 Task: Create a due date automation trigger when advanced on, on the wednesday after a card is due add dates without a start date at 11:00 AM.
Action: Mouse moved to (1155, 81)
Screenshot: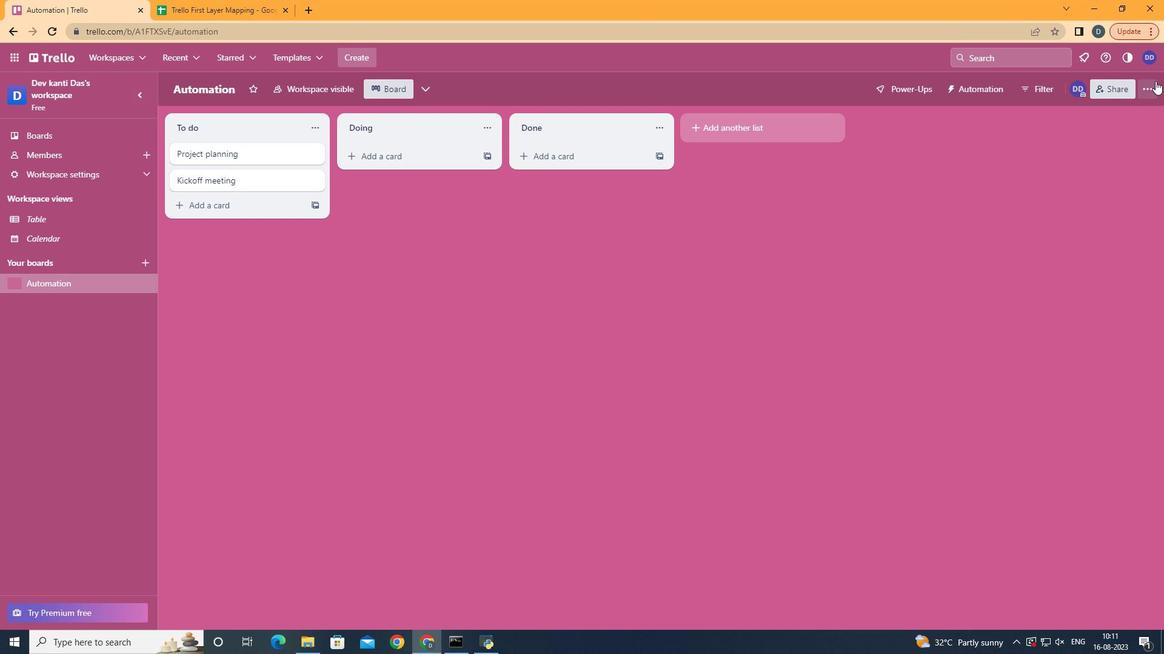 
Action: Mouse pressed left at (1155, 81)
Screenshot: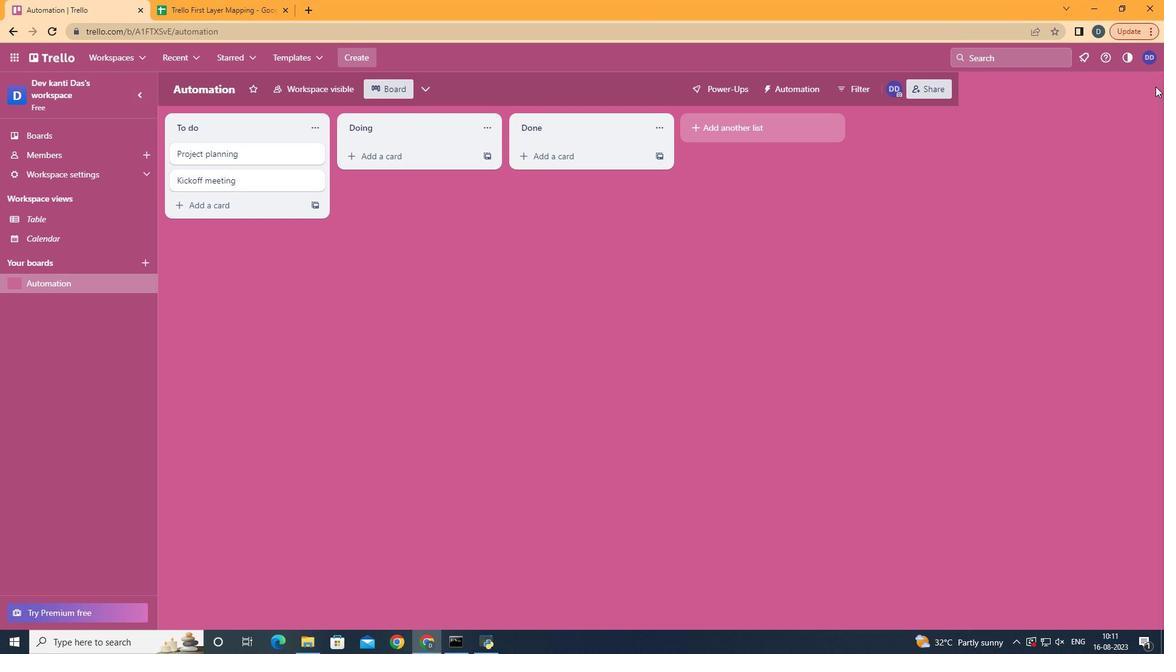 
Action: Mouse moved to (1055, 253)
Screenshot: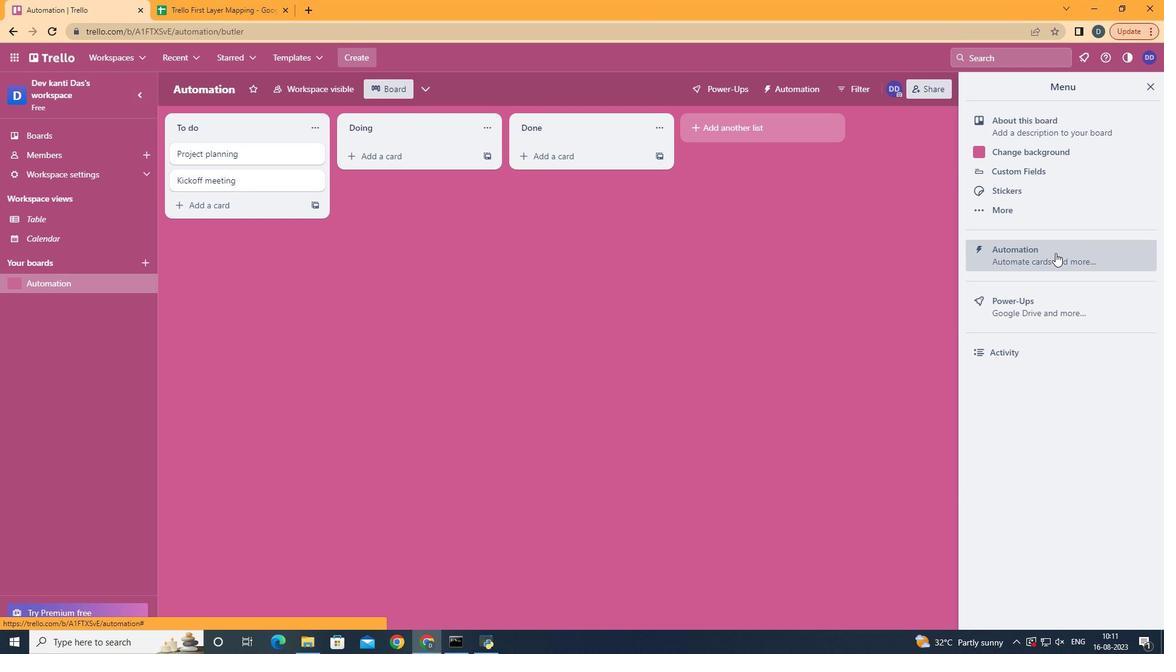 
Action: Mouse pressed left at (1055, 253)
Screenshot: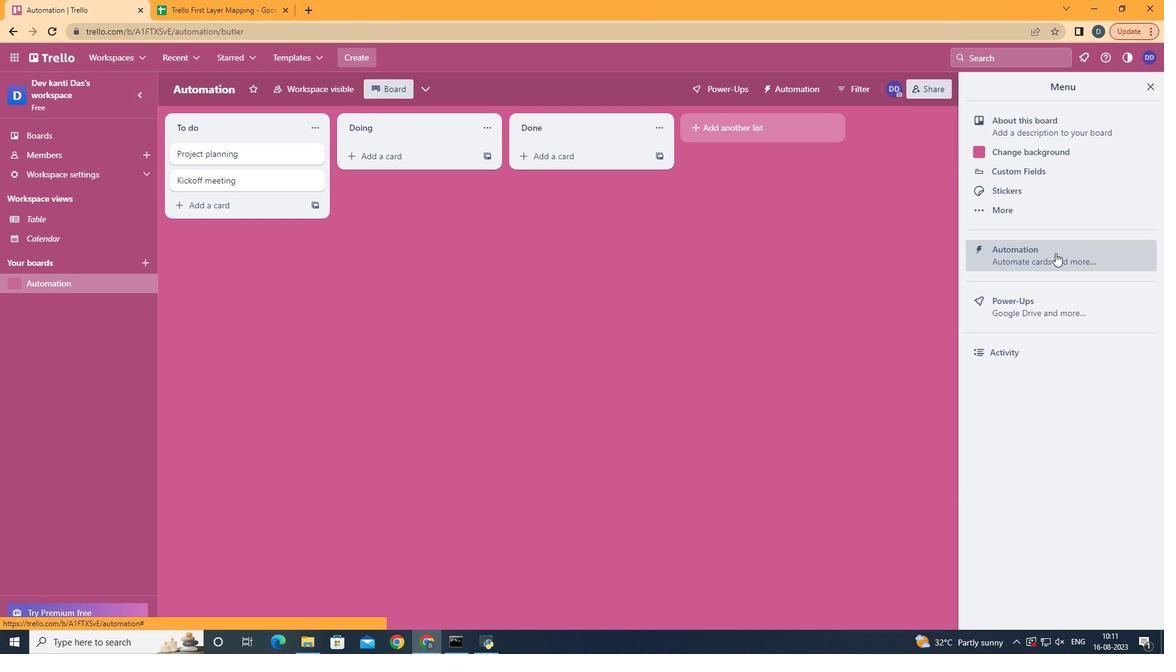 
Action: Mouse moved to (233, 243)
Screenshot: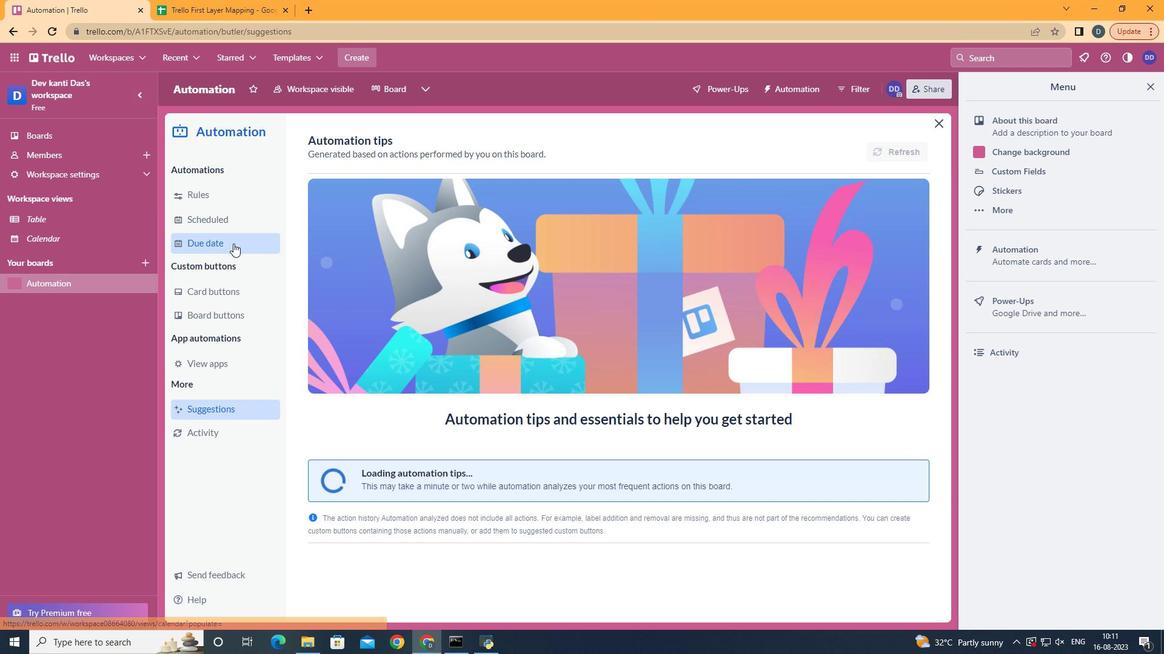 
Action: Mouse pressed left at (233, 243)
Screenshot: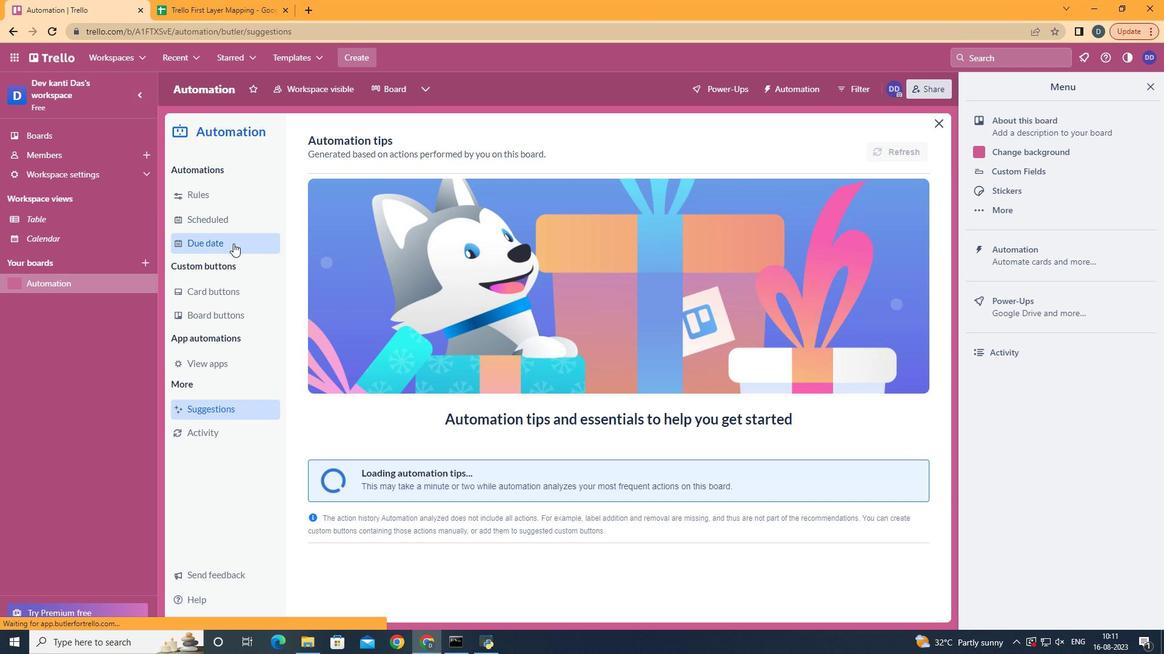 
Action: Mouse moved to (868, 144)
Screenshot: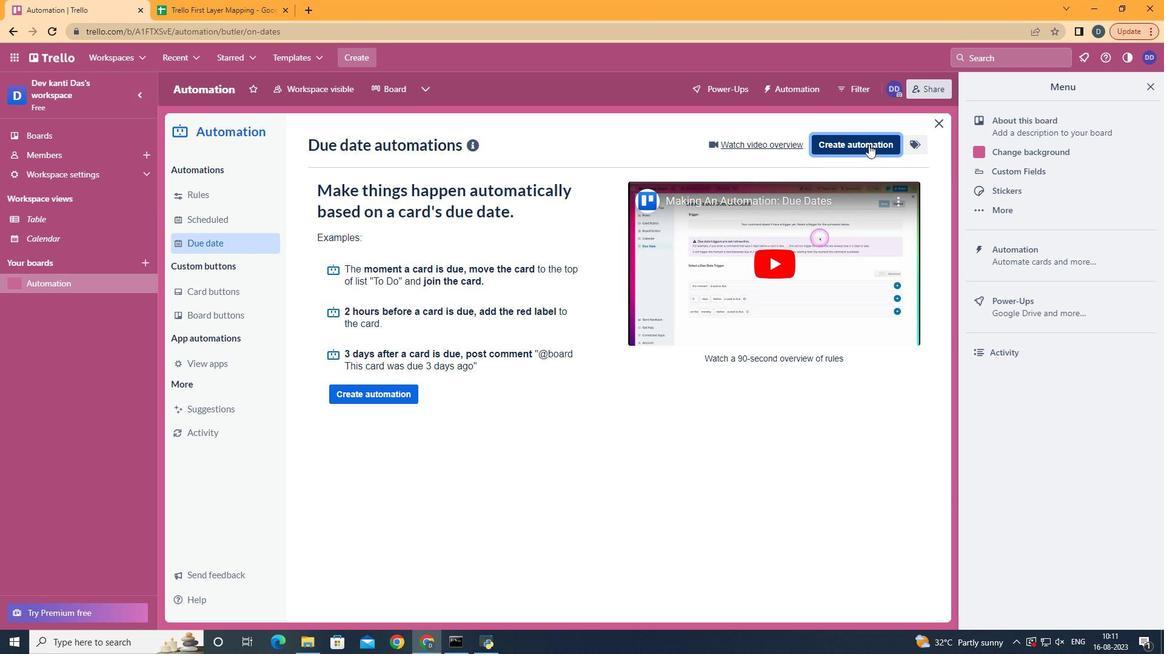 
Action: Mouse pressed left at (868, 144)
Screenshot: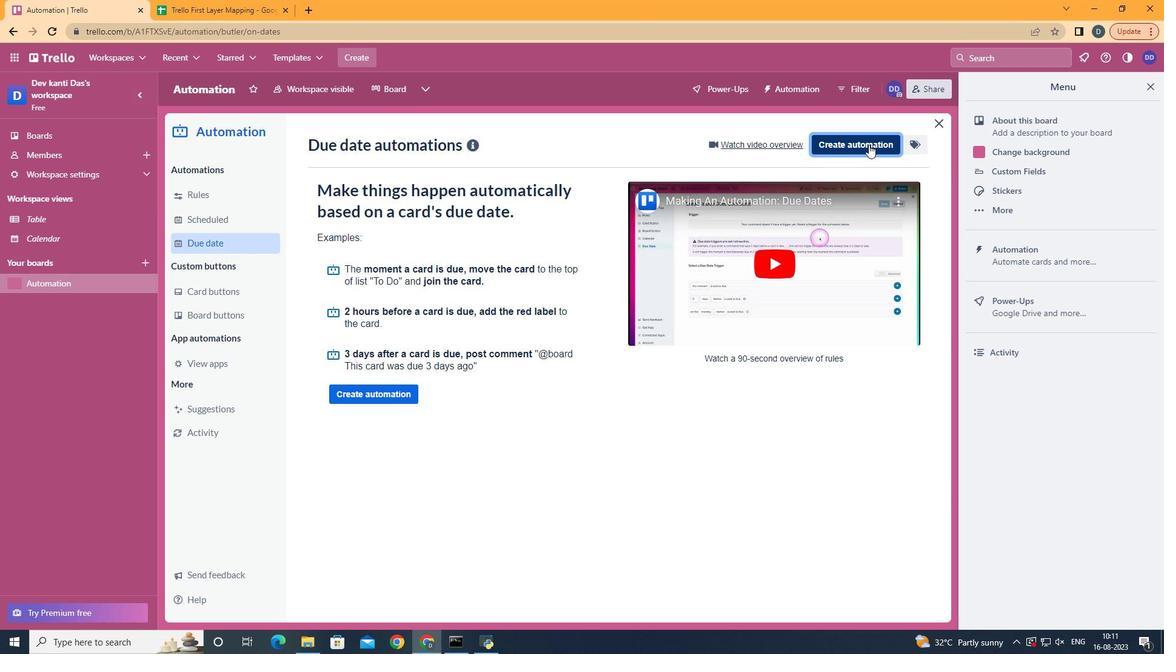 
Action: Mouse moved to (609, 264)
Screenshot: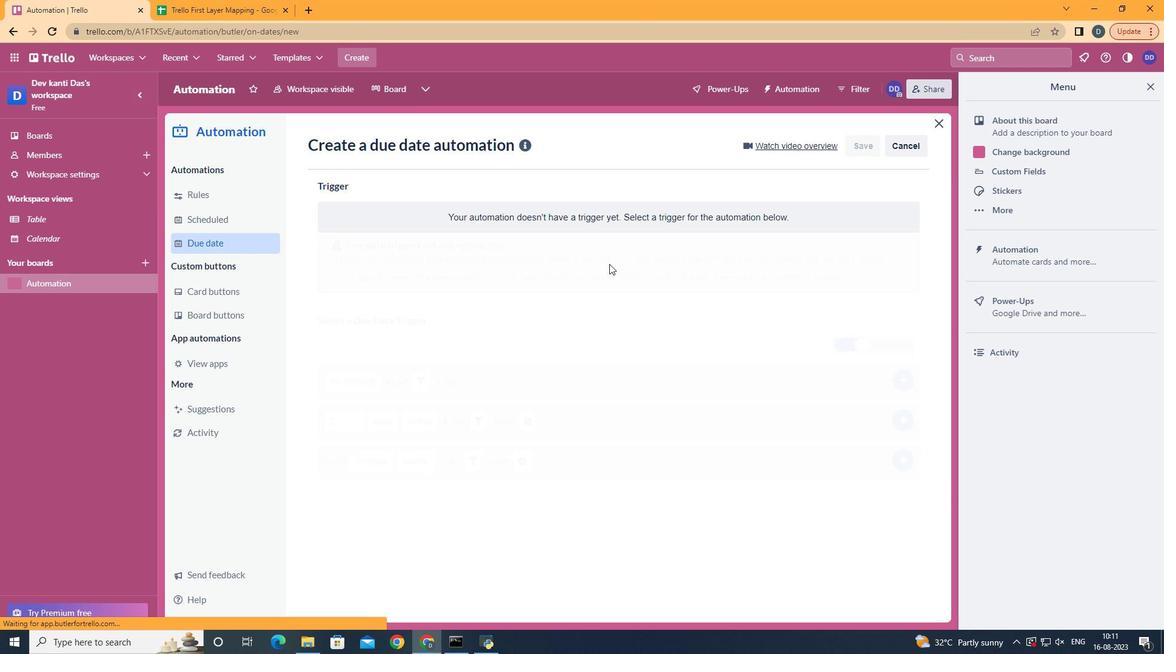 
Action: Mouse pressed left at (609, 264)
Screenshot: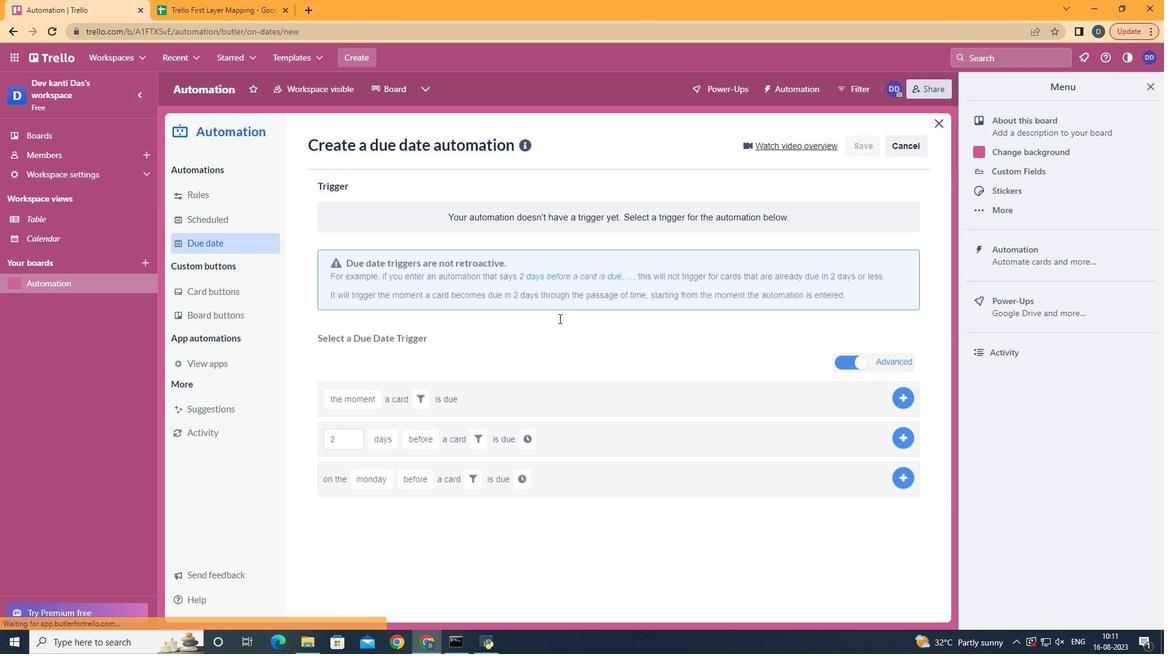 
Action: Mouse moved to (407, 355)
Screenshot: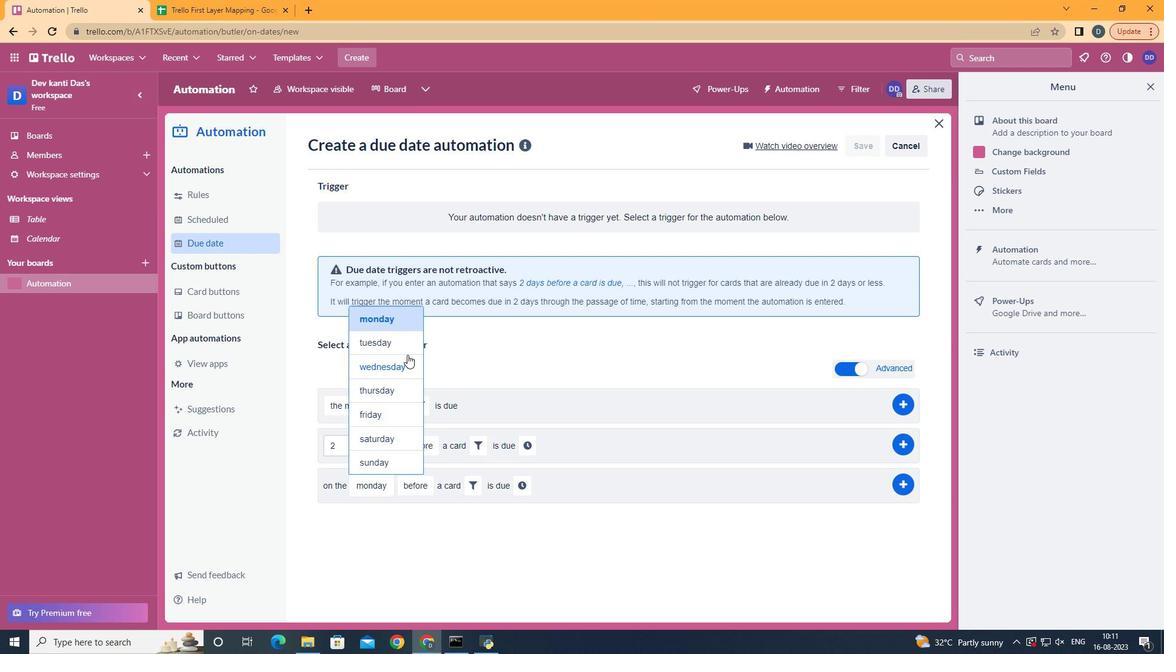 
Action: Mouse pressed left at (407, 355)
Screenshot: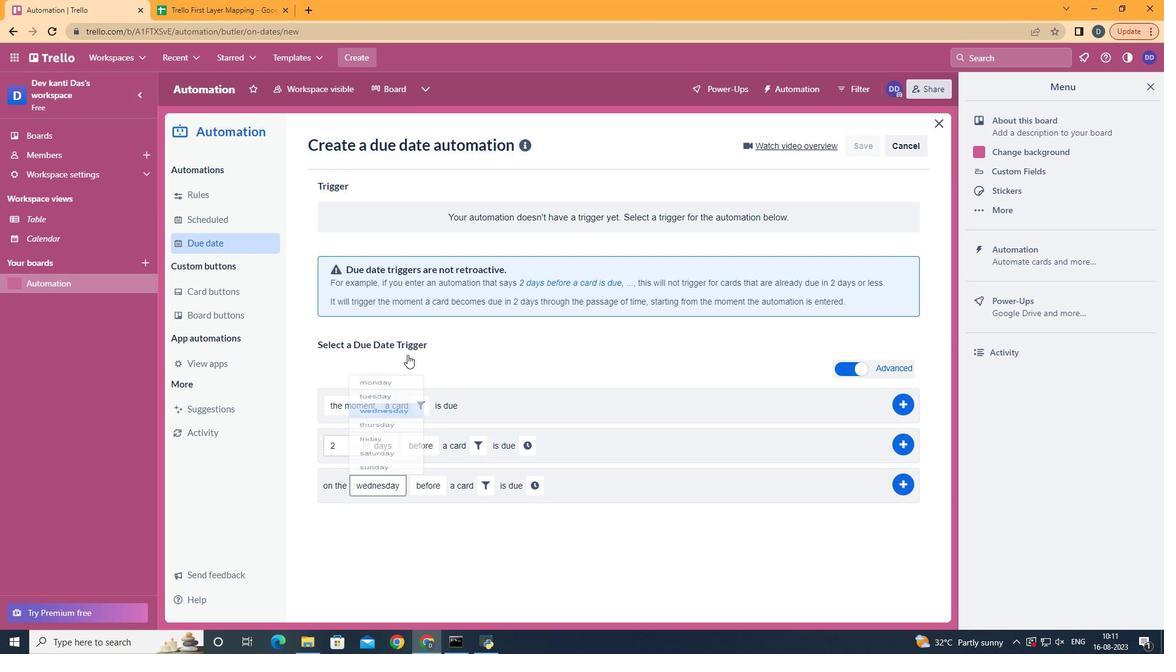 
Action: Mouse moved to (433, 528)
Screenshot: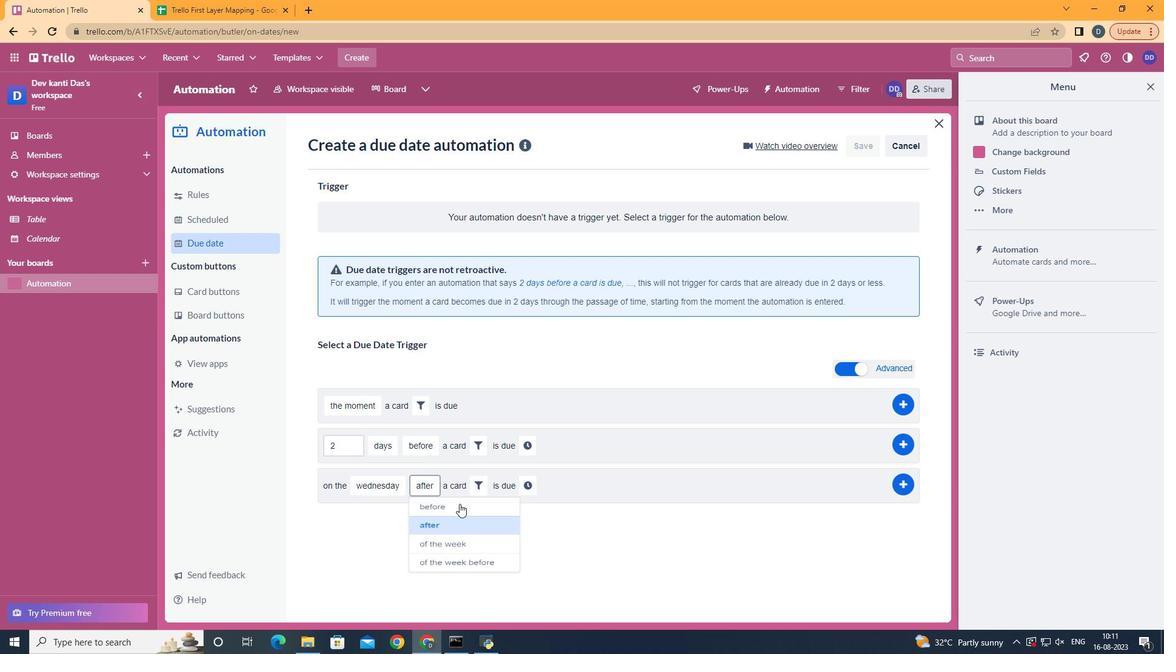 
Action: Mouse pressed left at (433, 528)
Screenshot: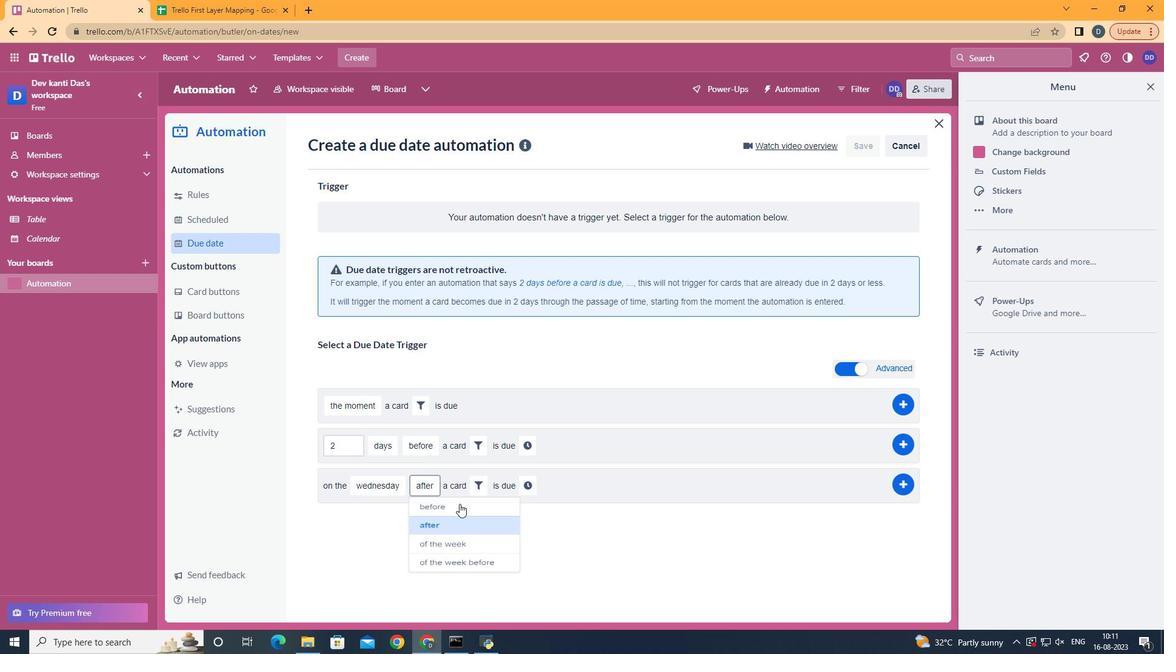 
Action: Mouse moved to (470, 488)
Screenshot: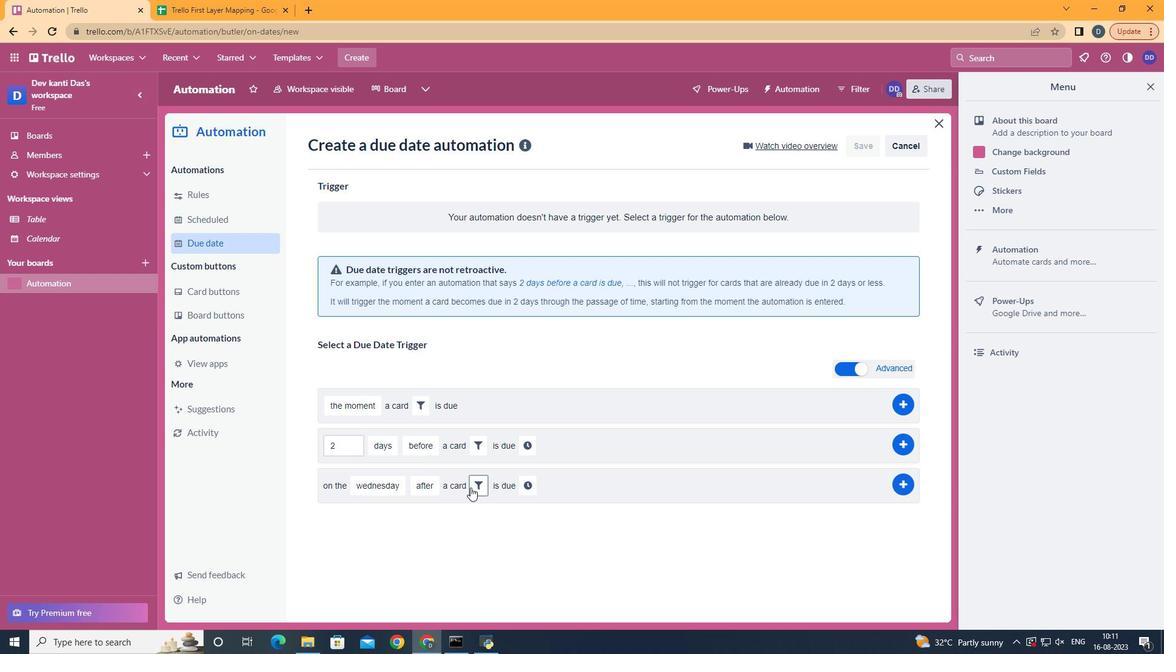 
Action: Mouse pressed left at (470, 488)
Screenshot: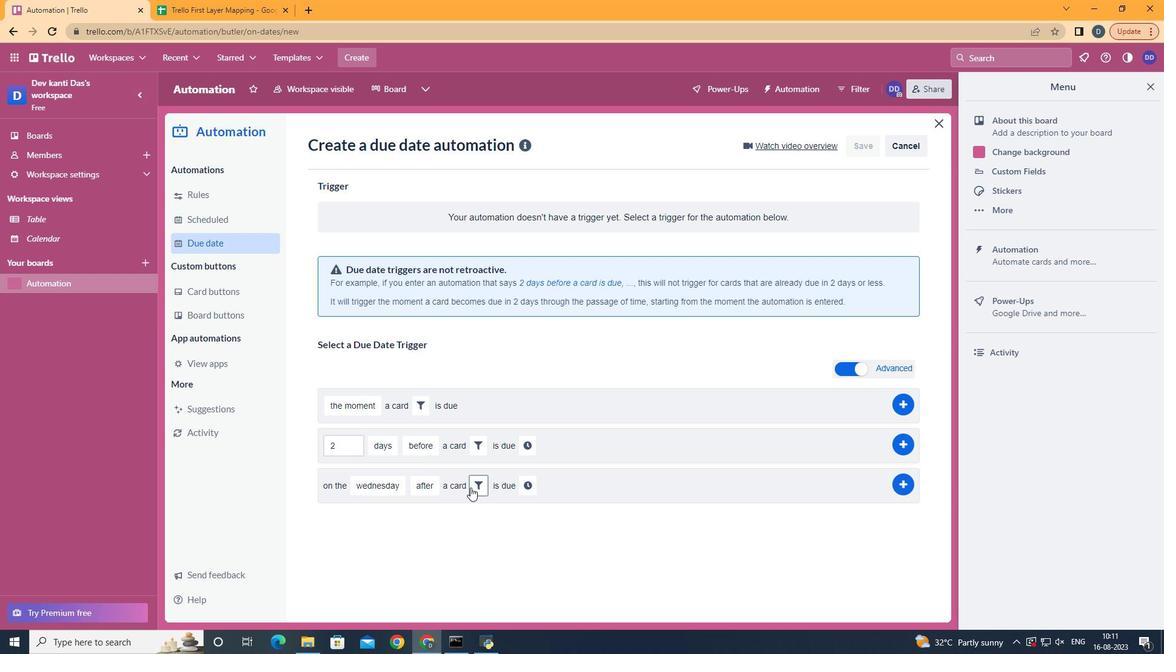 
Action: Mouse moved to (544, 529)
Screenshot: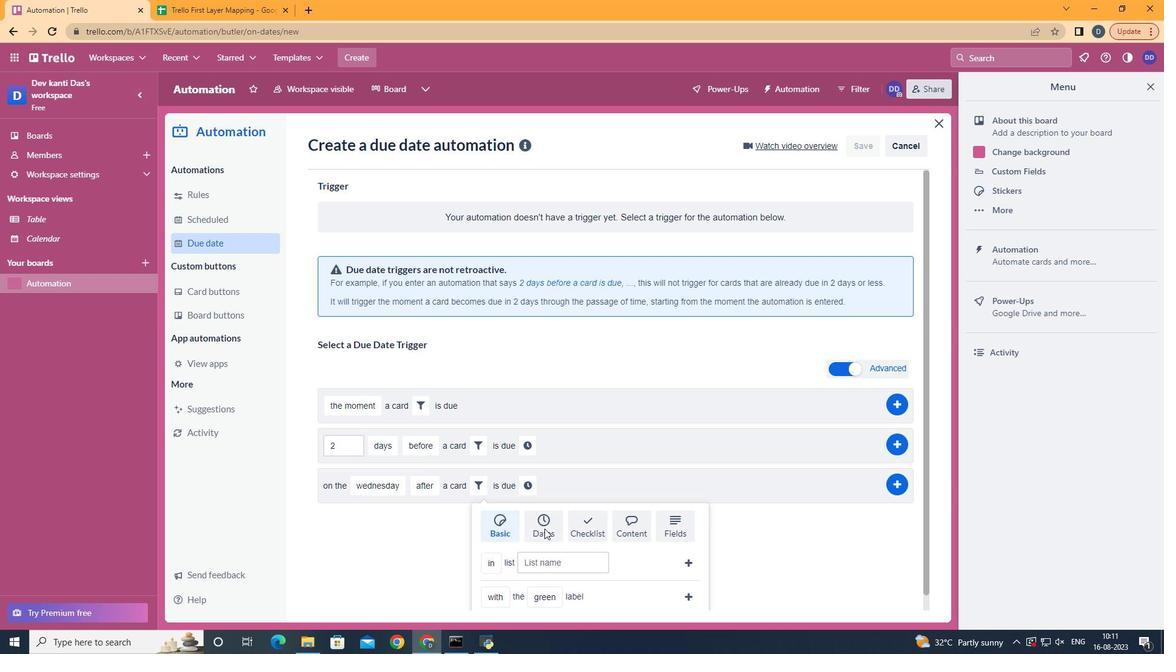 
Action: Mouse pressed left at (544, 529)
Screenshot: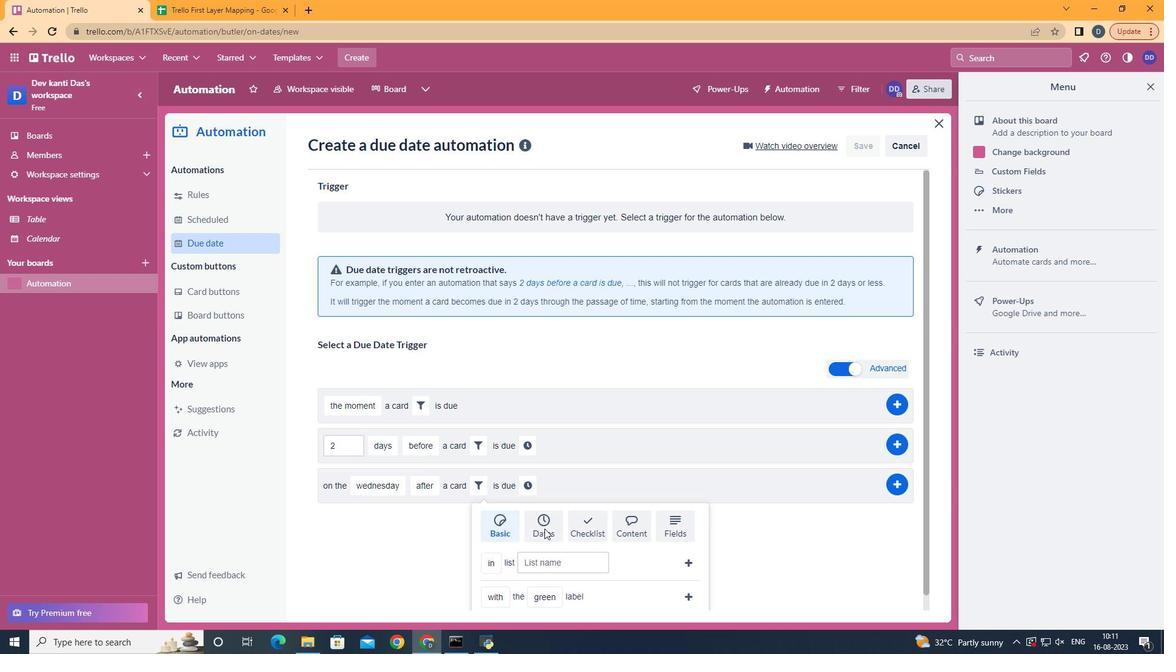 
Action: Mouse scrolled (544, 528) with delta (0, 0)
Screenshot: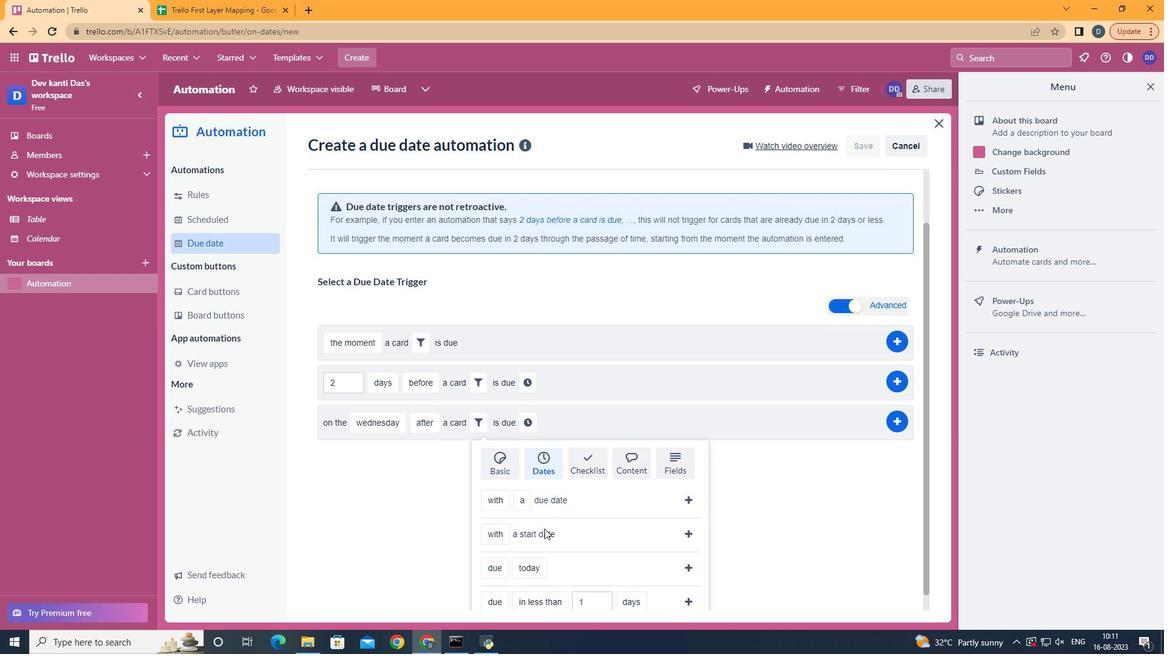 
Action: Mouse scrolled (544, 528) with delta (0, 0)
Screenshot: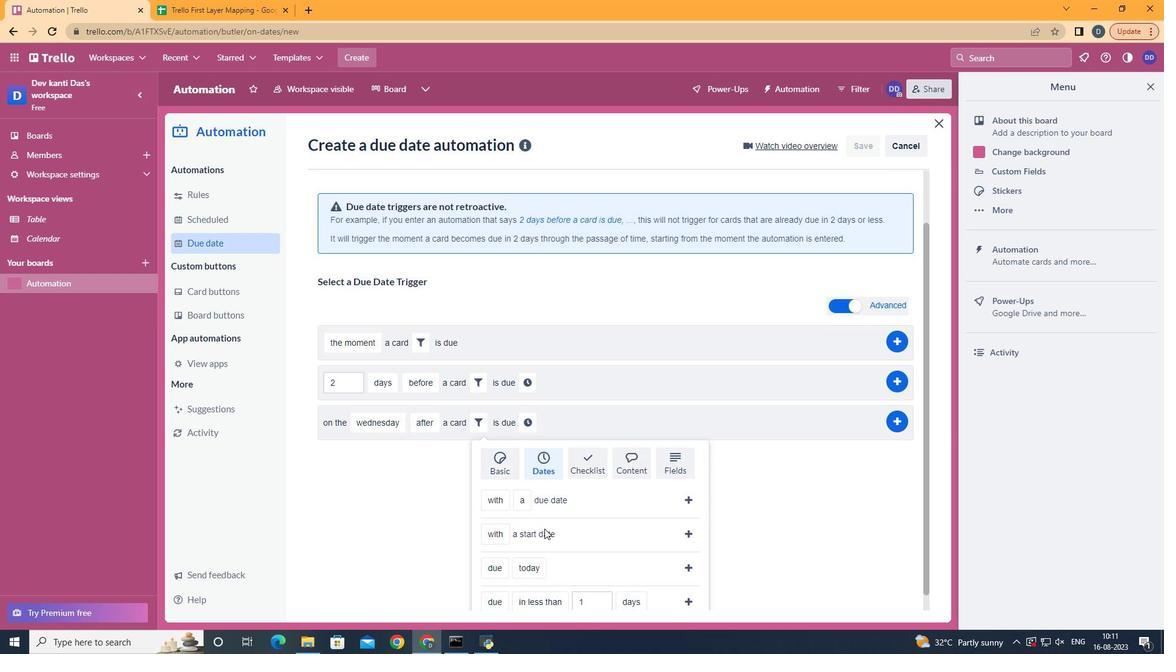 
Action: Mouse scrolled (544, 528) with delta (0, 0)
Screenshot: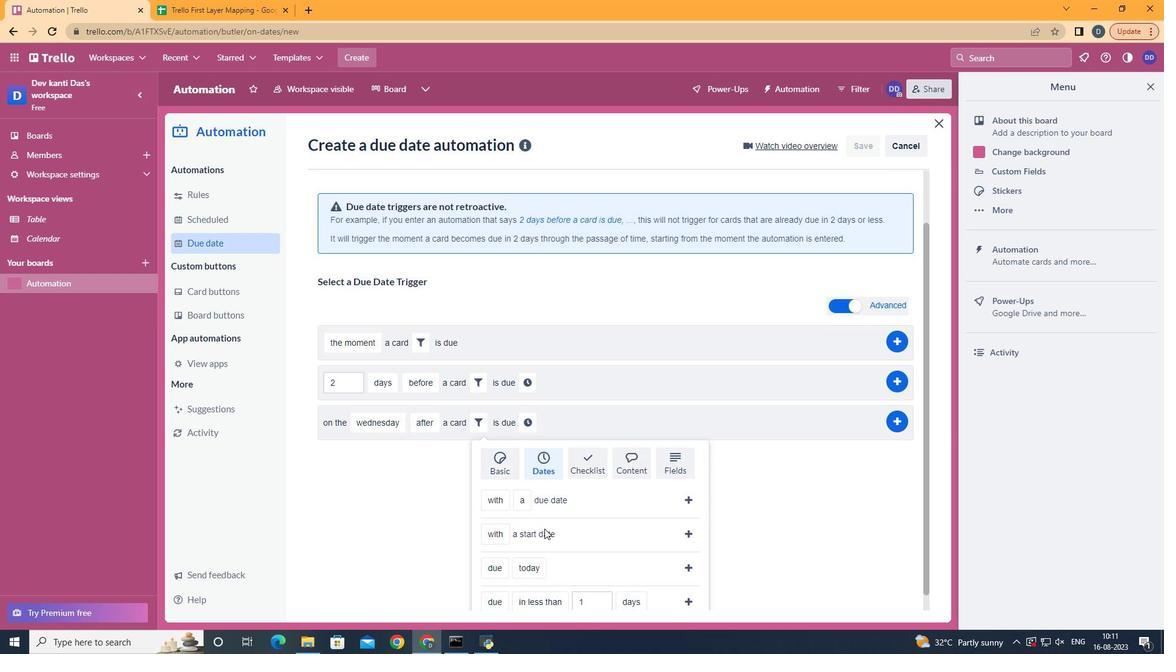 
Action: Mouse scrolled (544, 528) with delta (0, 0)
Screenshot: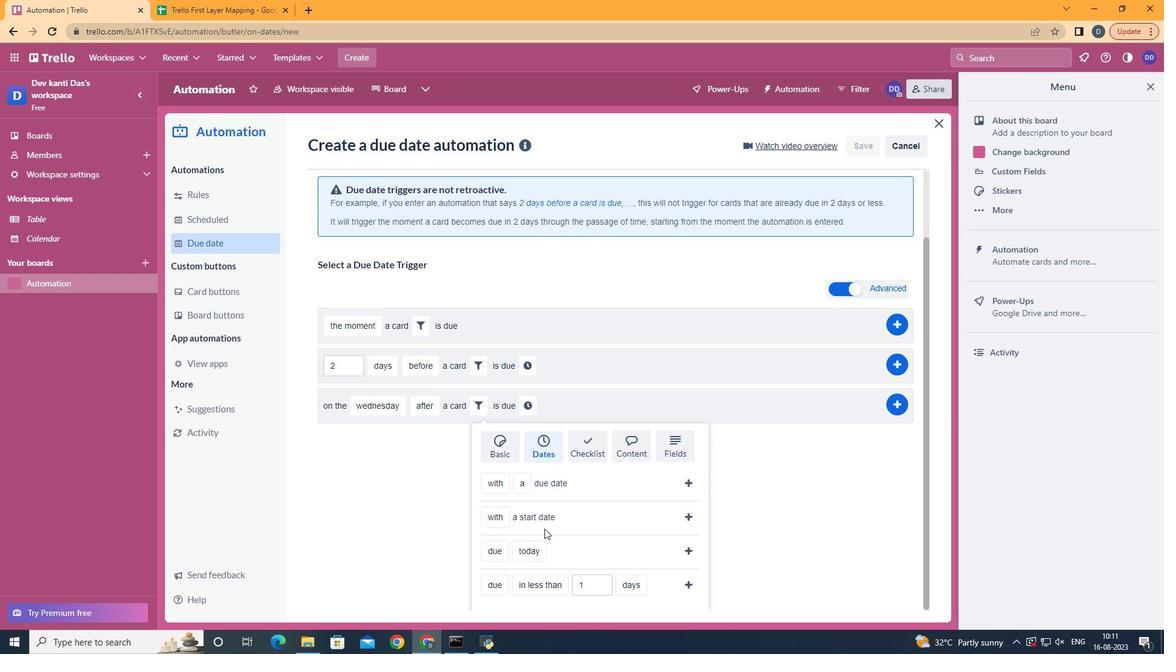 
Action: Mouse scrolled (544, 528) with delta (0, 0)
Screenshot: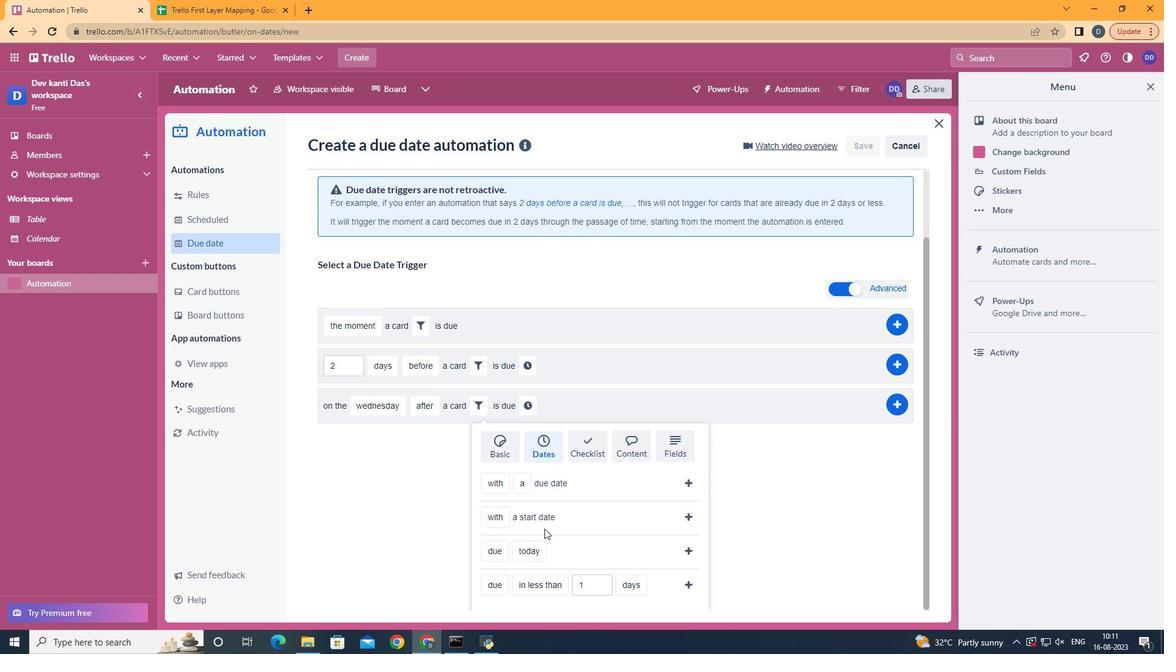 
Action: Mouse moved to (502, 561)
Screenshot: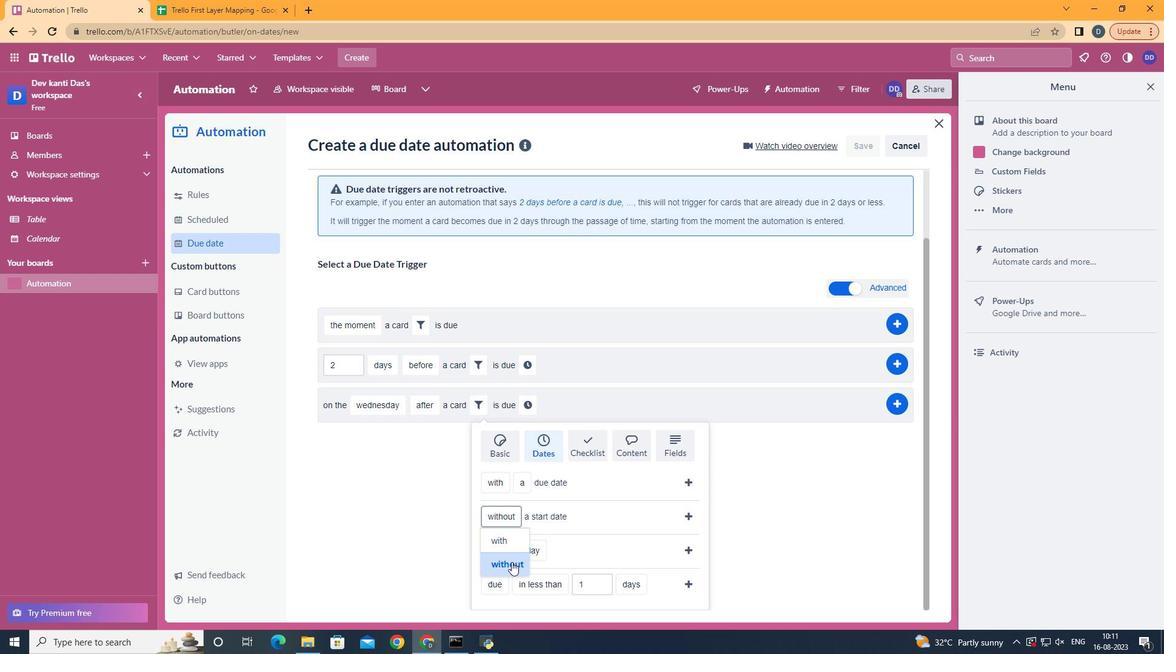 
Action: Mouse pressed left at (502, 561)
Screenshot: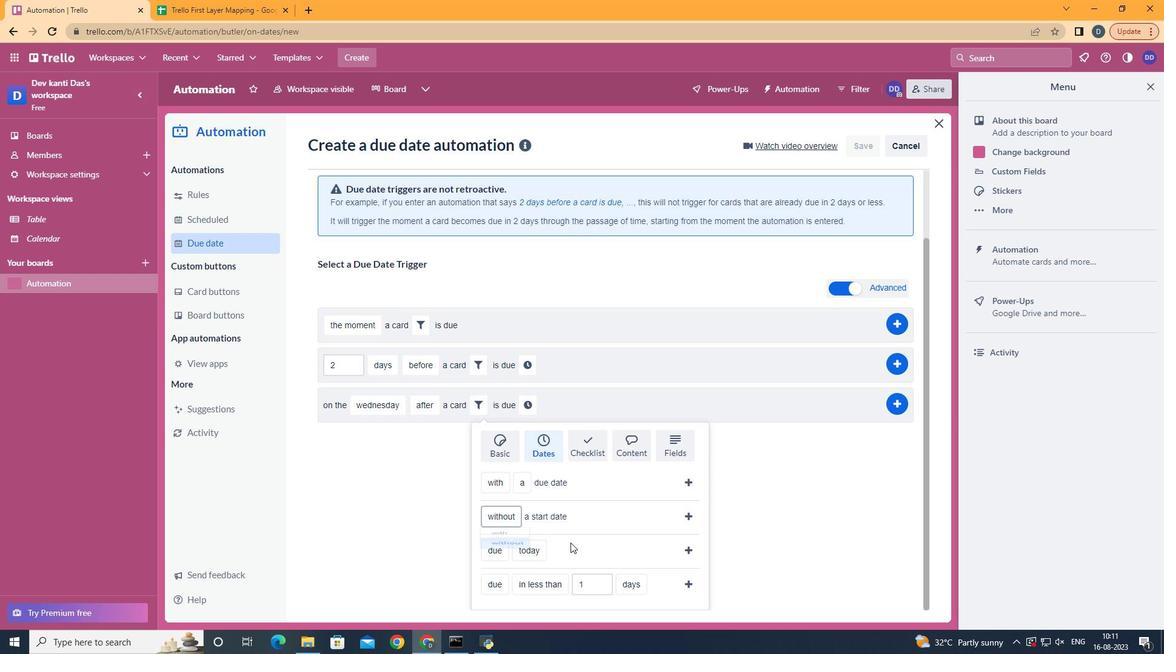 
Action: Mouse moved to (684, 518)
Screenshot: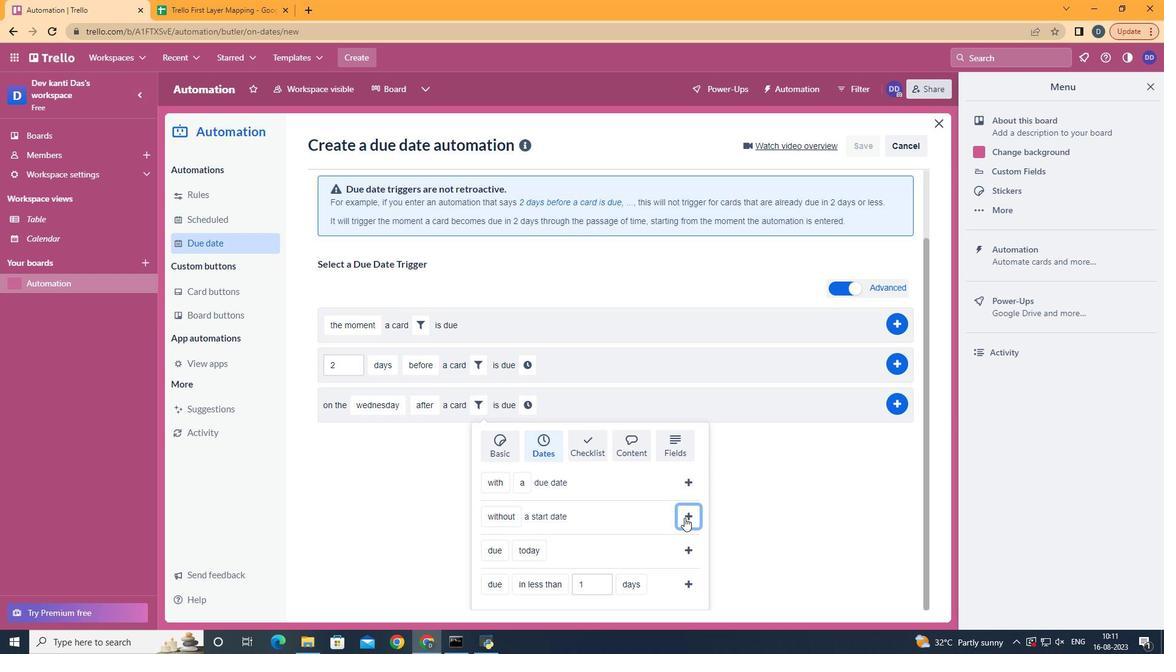
Action: Mouse pressed left at (684, 518)
Screenshot: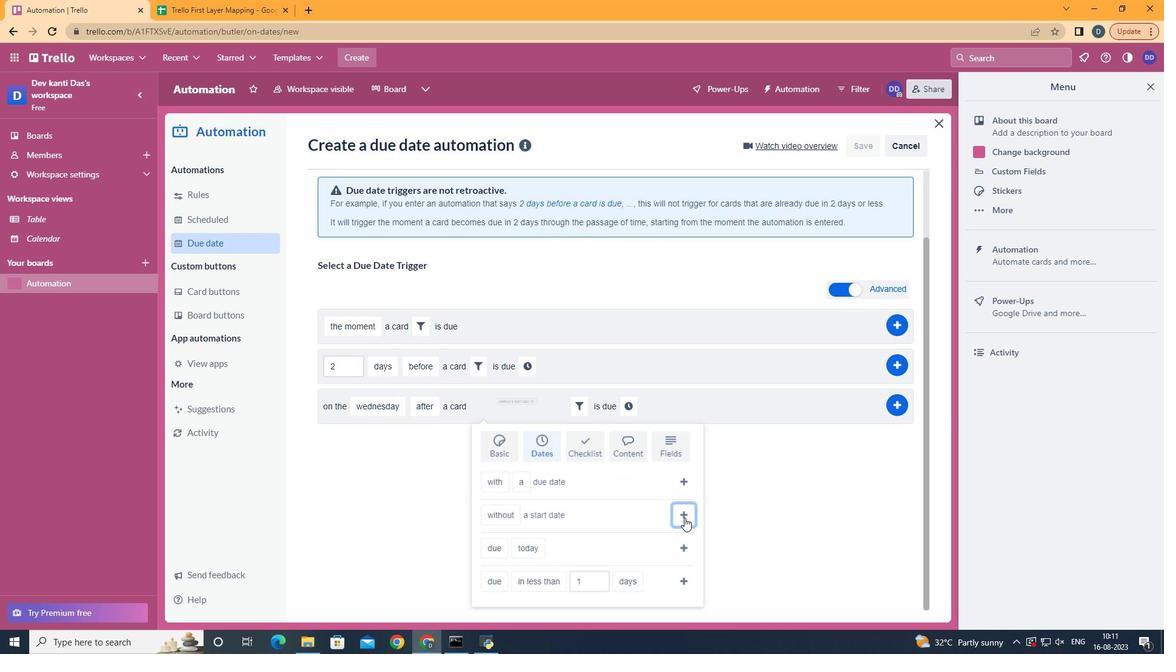 
Action: Mouse moved to (634, 489)
Screenshot: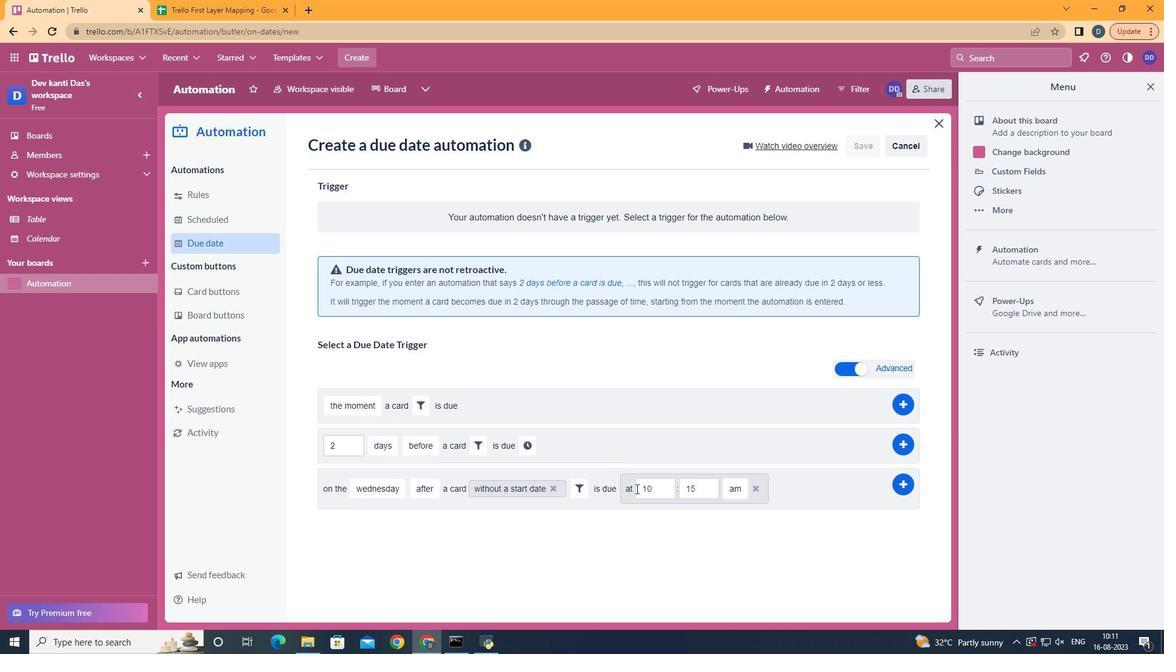
Action: Mouse pressed left at (634, 489)
Screenshot: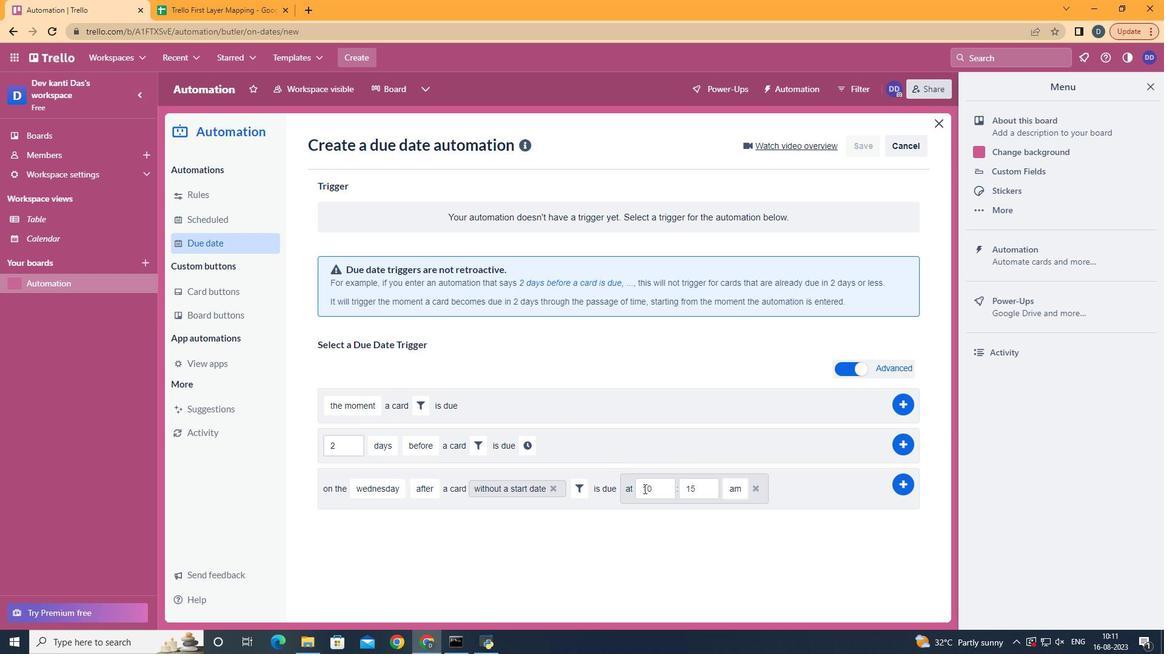 
Action: Mouse moved to (662, 488)
Screenshot: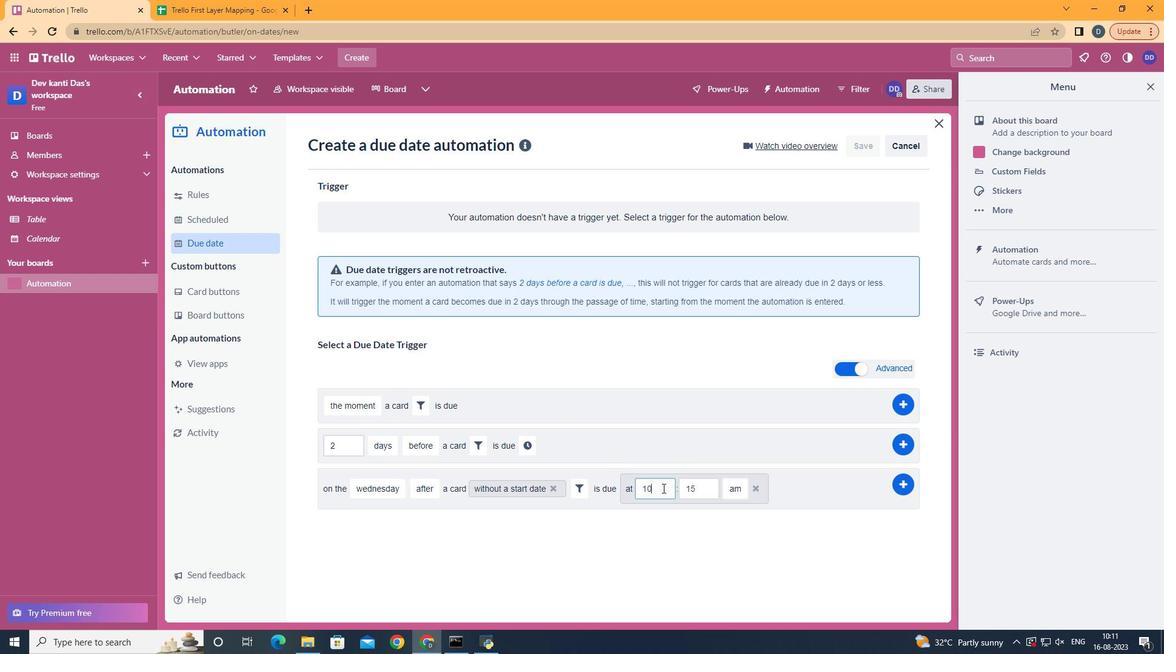 
Action: Mouse pressed left at (662, 488)
Screenshot: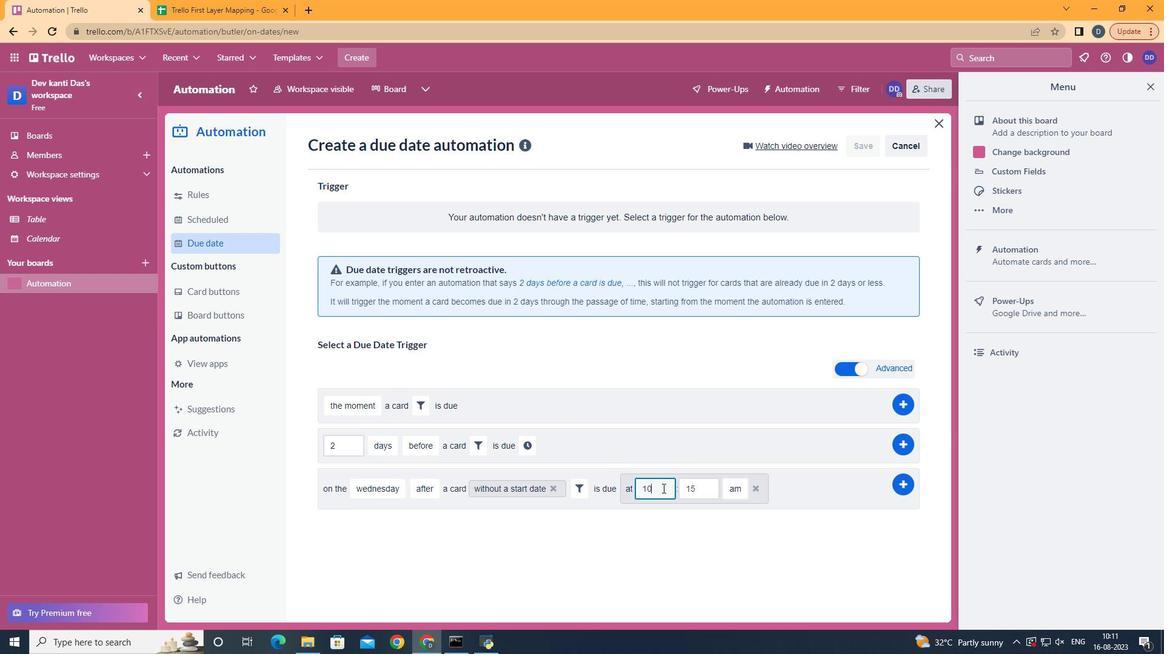 
Action: Key pressed <Key.backspace>1
Screenshot: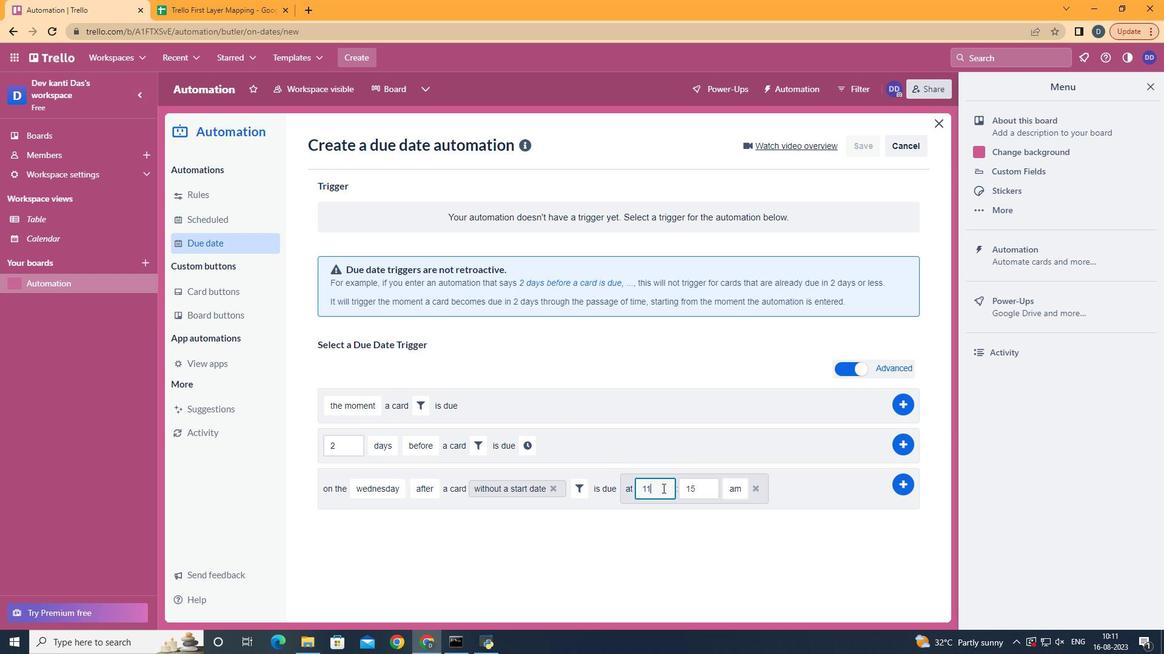 
Action: Mouse moved to (695, 487)
Screenshot: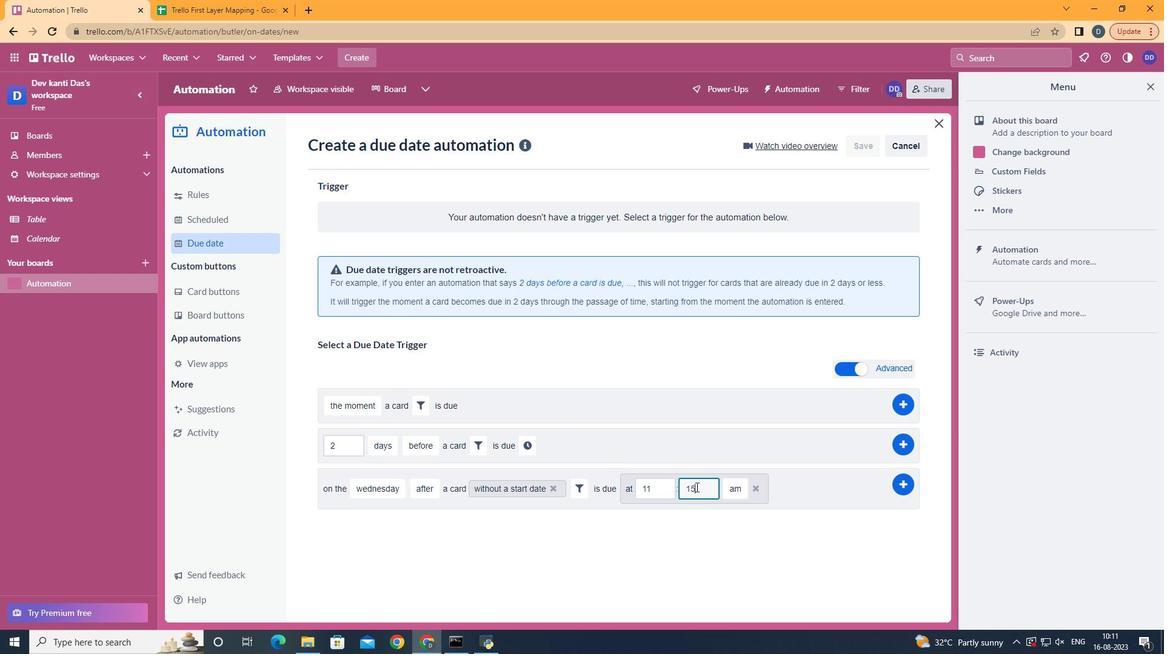 
Action: Mouse pressed left at (695, 487)
Screenshot: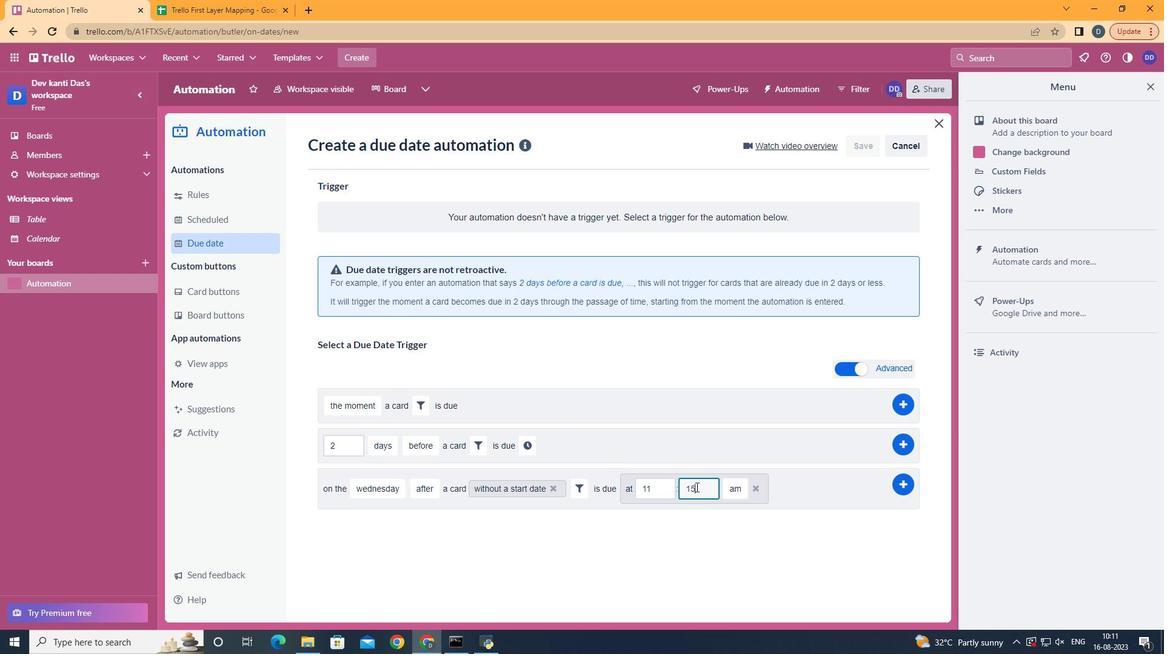 
Action: Key pressed <Key.backspace><Key.backspace>00
Screenshot: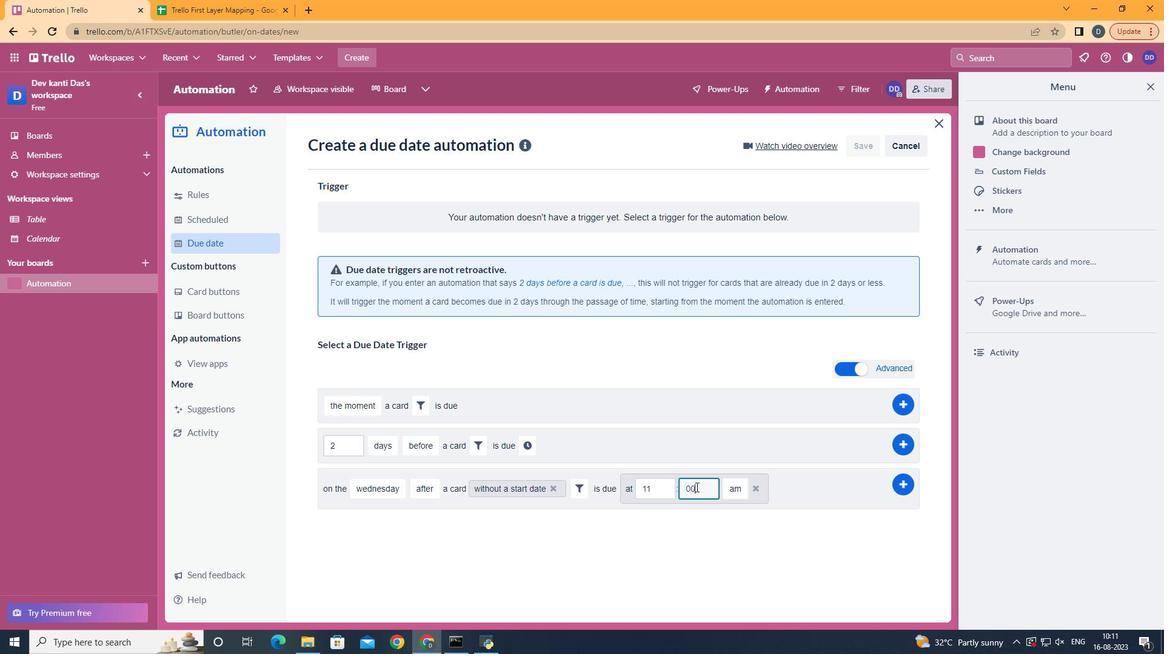 
Action: Mouse moved to (905, 487)
Screenshot: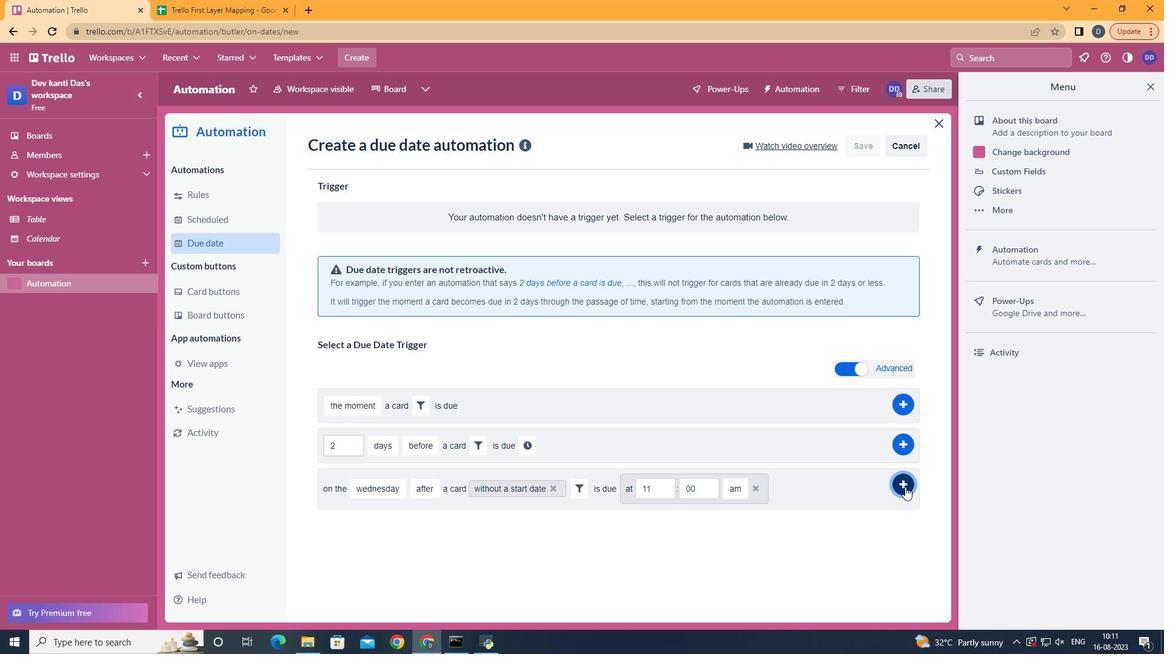 
Action: Mouse pressed left at (905, 487)
Screenshot: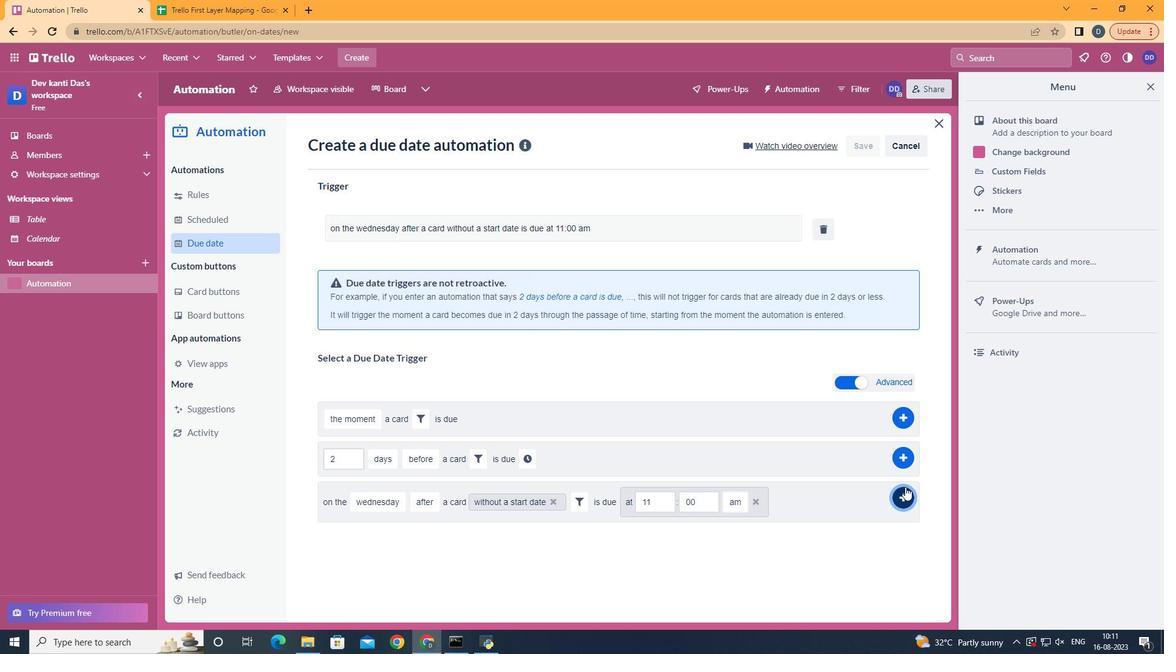 
Action: Mouse moved to (905, 487)
Screenshot: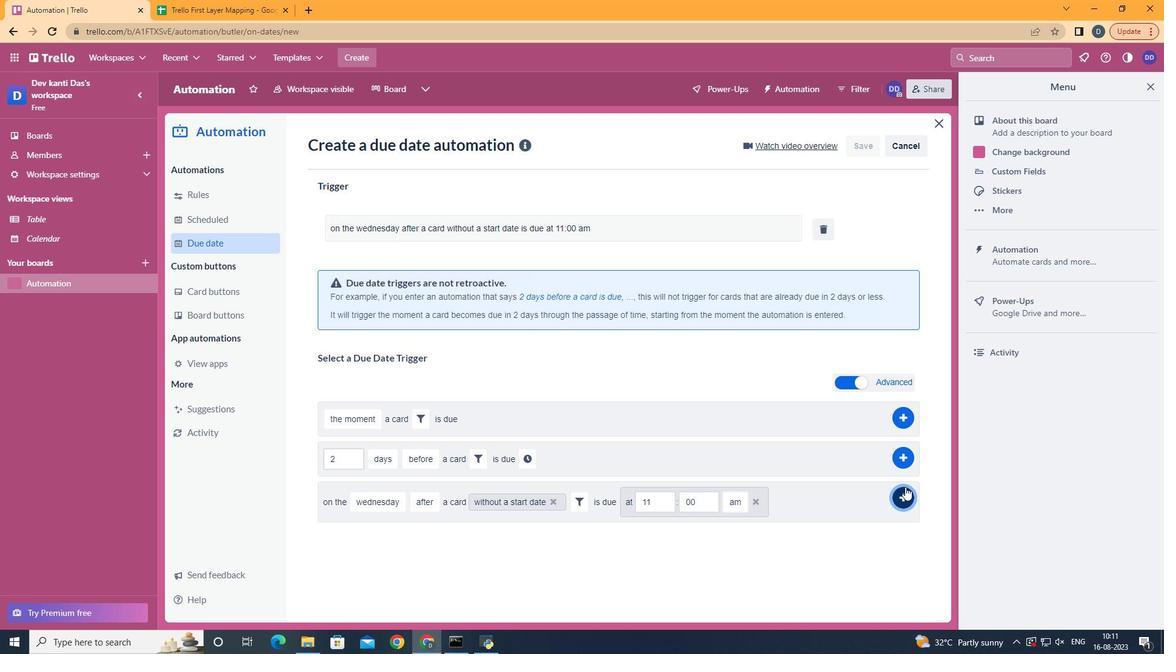 
